 Task: Add Sprouts SPF 30 Tropical Coconut Mineral Spray Sunscreen to the cart.
Action: Mouse moved to (251, 132)
Screenshot: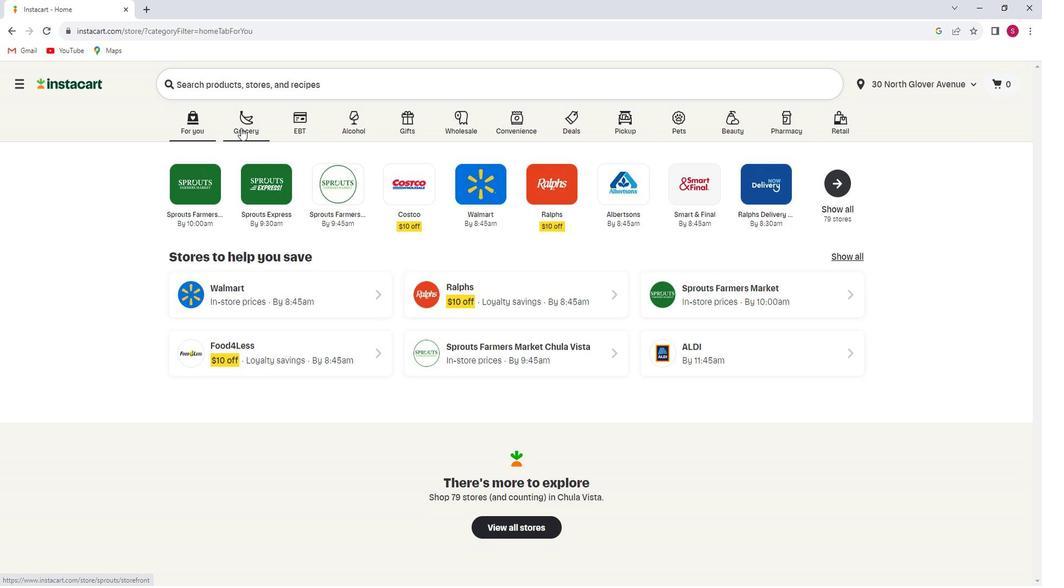 
Action: Mouse pressed left at (251, 132)
Screenshot: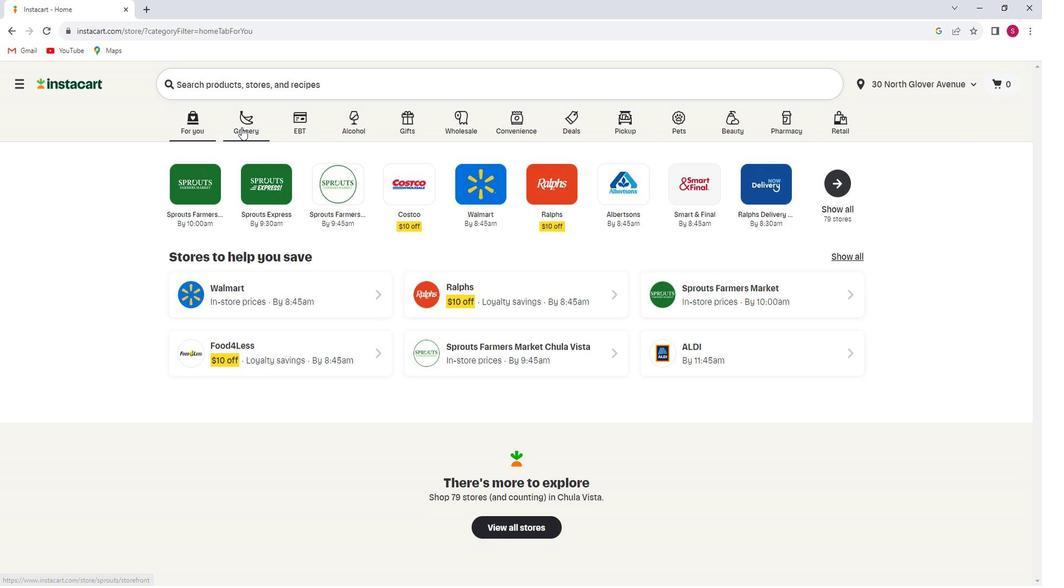 
Action: Mouse moved to (281, 329)
Screenshot: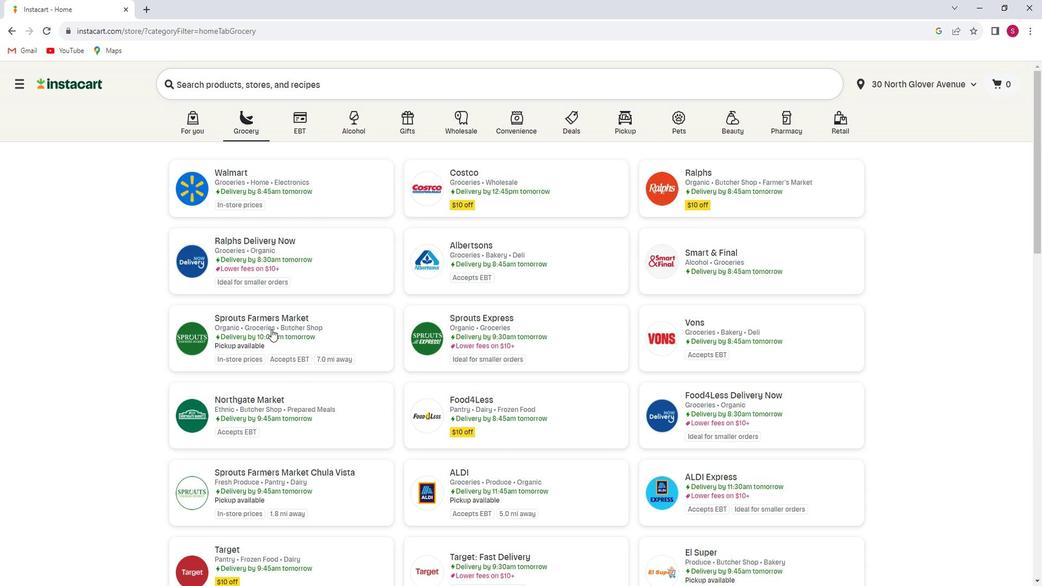 
Action: Mouse pressed left at (281, 329)
Screenshot: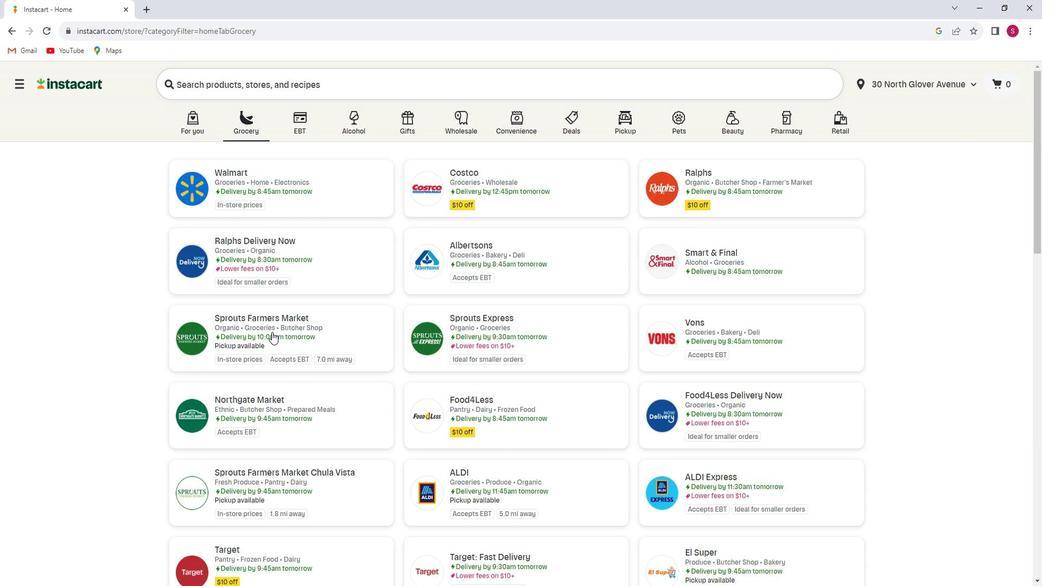 
Action: Mouse moved to (95, 389)
Screenshot: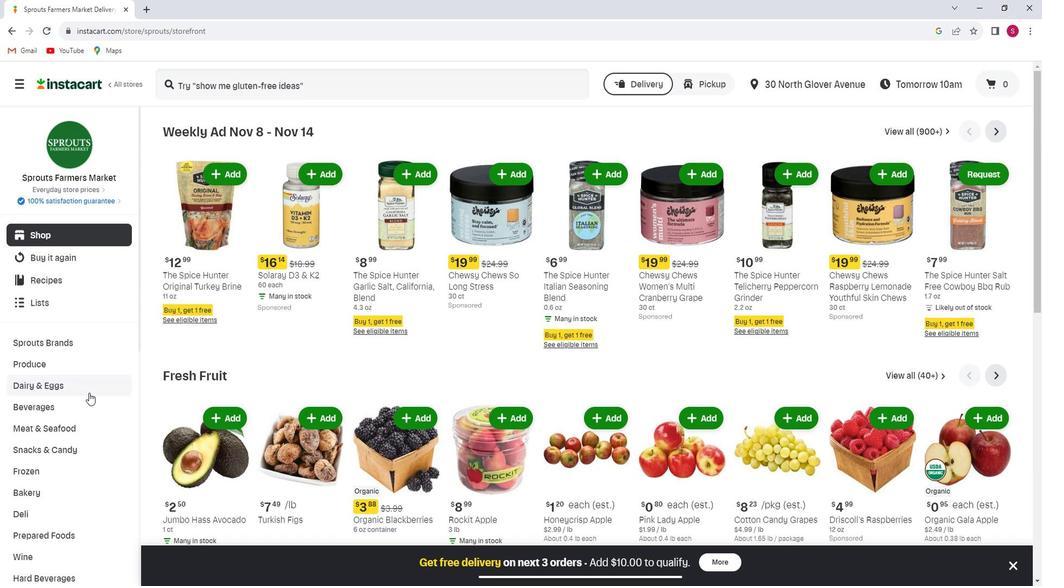 
Action: Mouse scrolled (95, 389) with delta (0, 0)
Screenshot: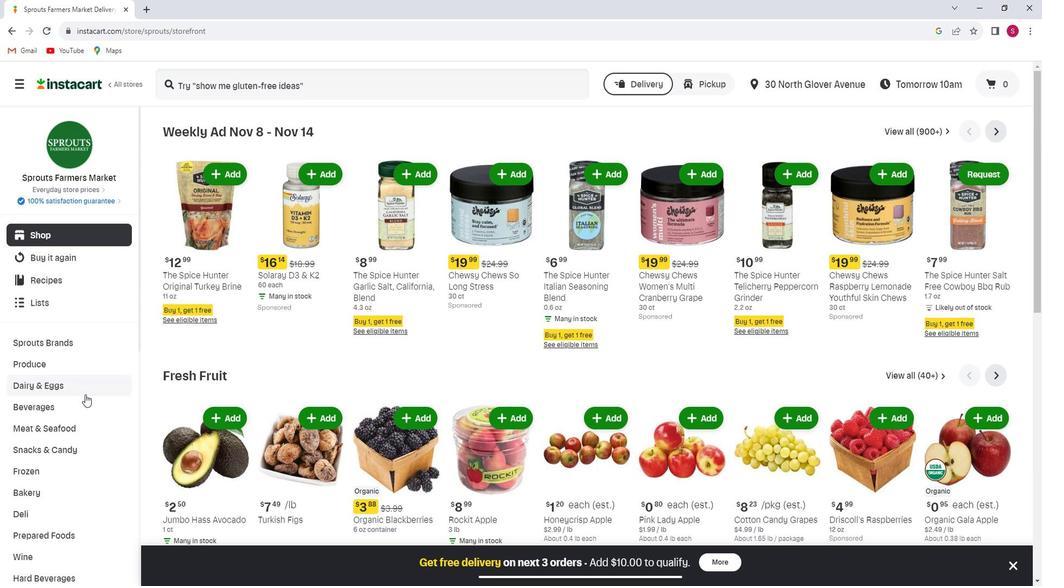 
Action: Mouse scrolled (95, 389) with delta (0, 0)
Screenshot: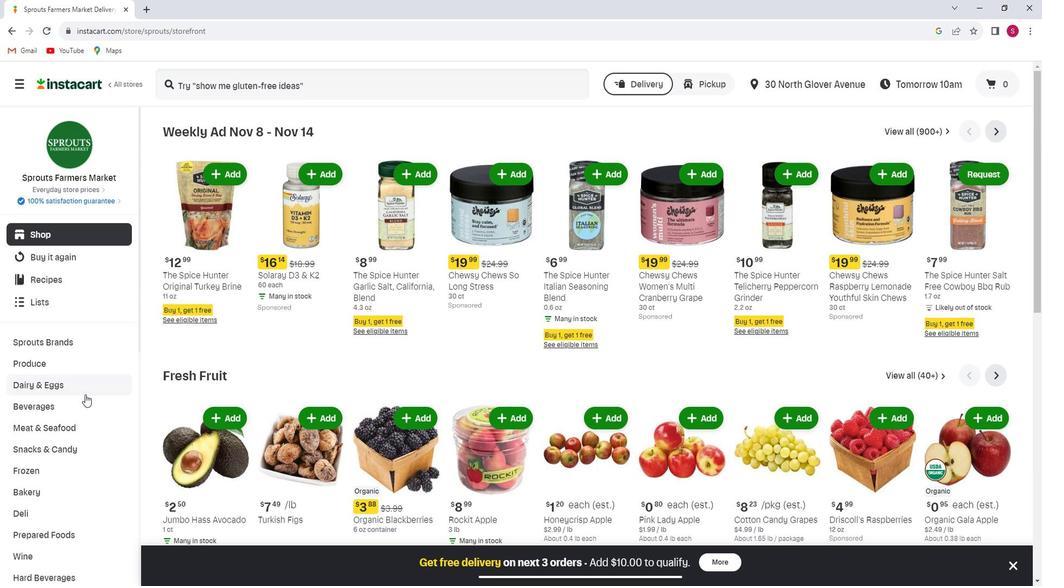 
Action: Mouse scrolled (95, 389) with delta (0, 0)
Screenshot: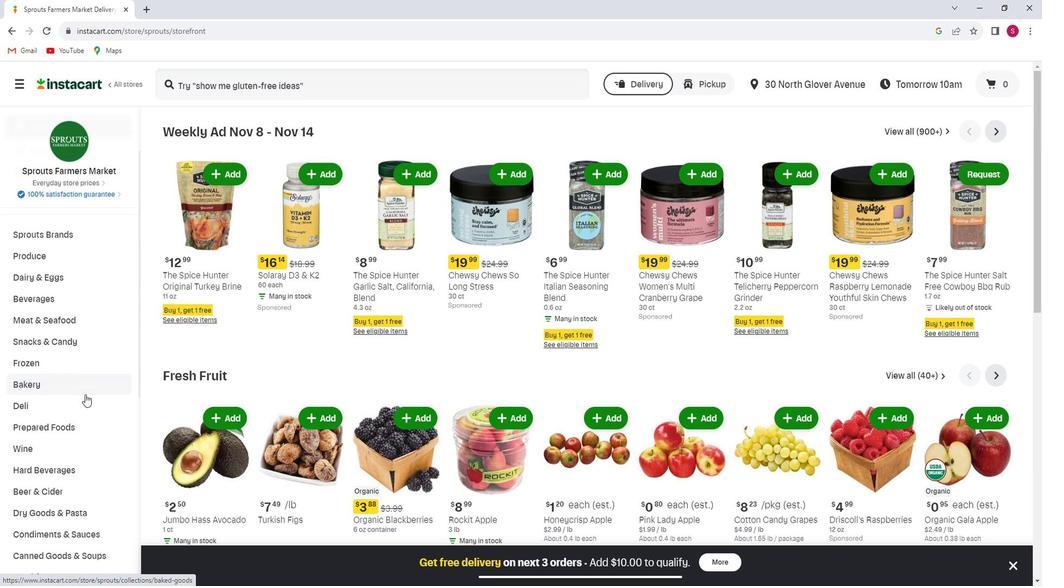 
Action: Mouse scrolled (95, 389) with delta (0, 0)
Screenshot: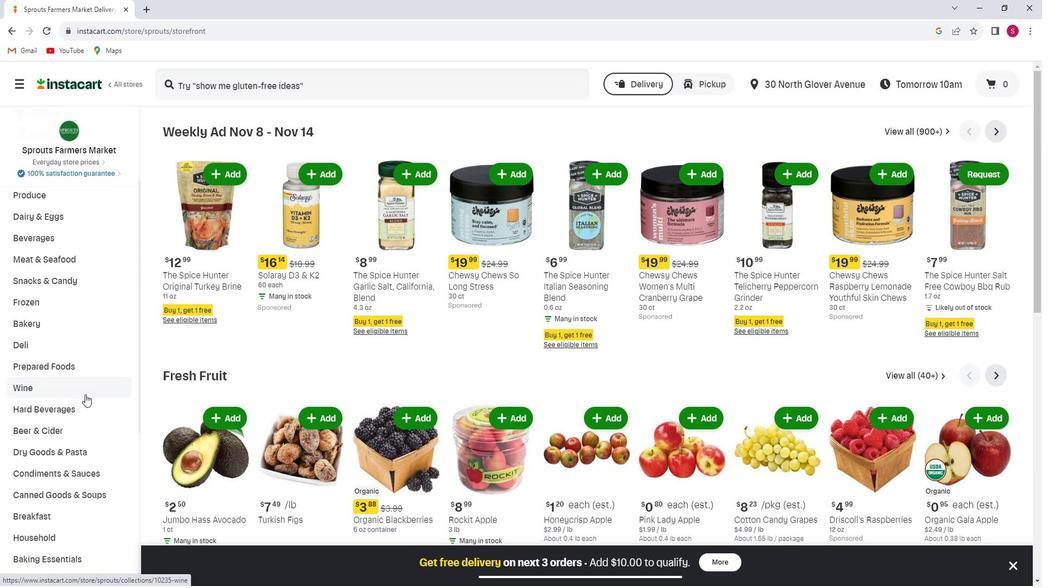 
Action: Mouse scrolled (95, 389) with delta (0, 0)
Screenshot: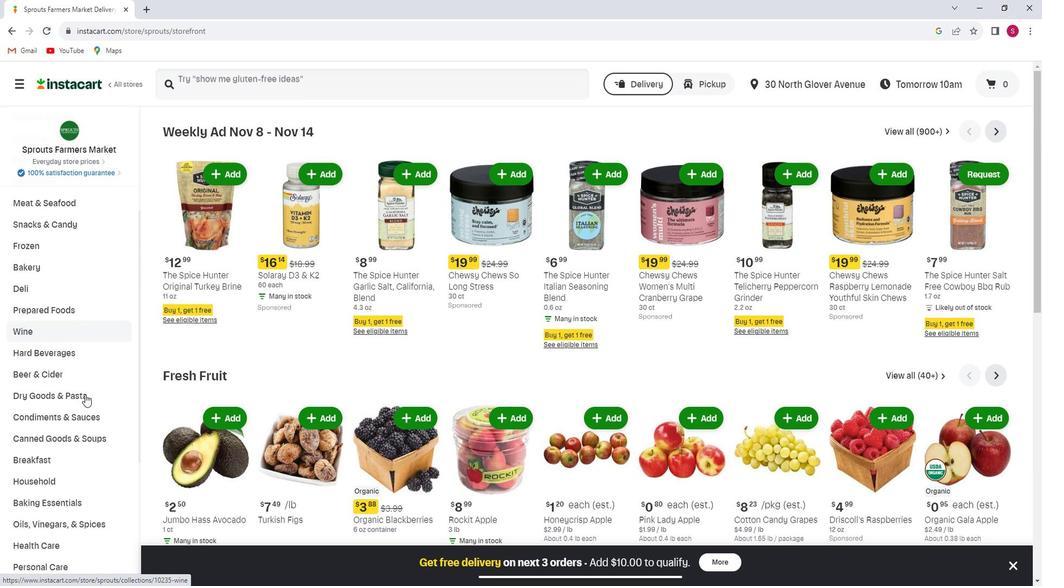 
Action: Mouse scrolled (95, 389) with delta (0, 0)
Screenshot: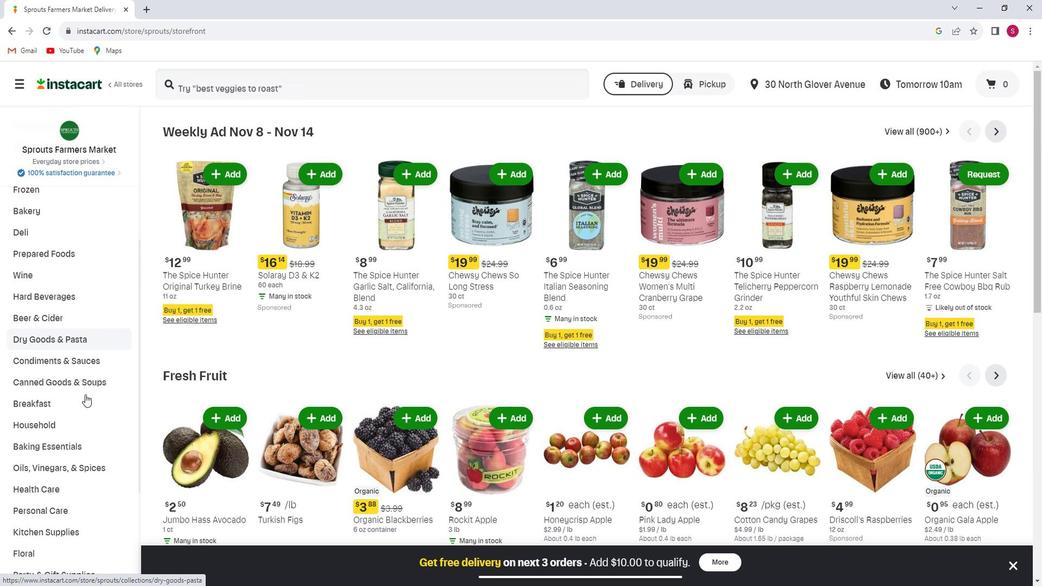 
Action: Mouse scrolled (95, 389) with delta (0, 0)
Screenshot: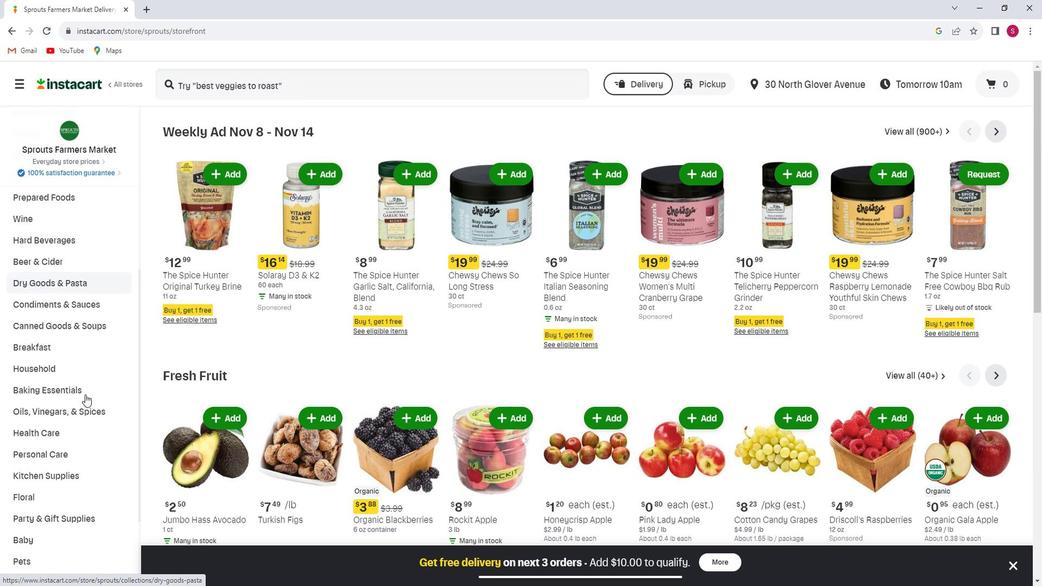 
Action: Mouse moved to (89, 393)
Screenshot: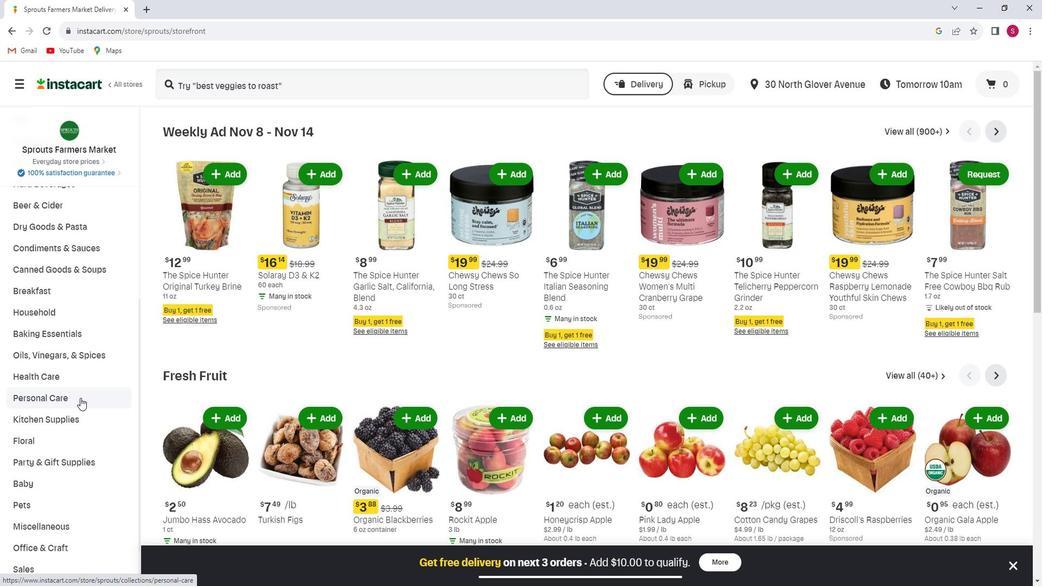
Action: Mouse pressed left at (89, 393)
Screenshot: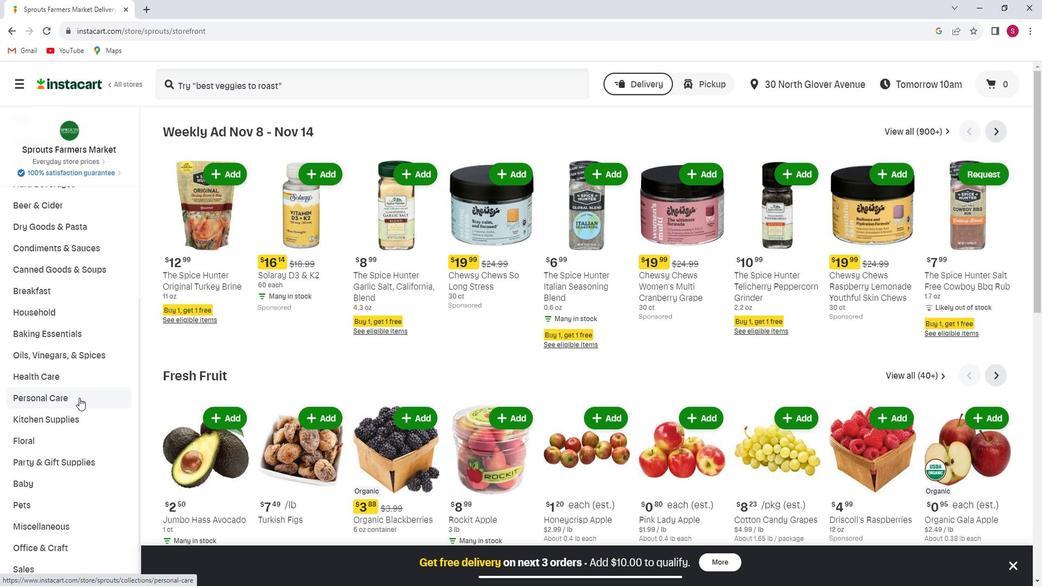 
Action: Mouse moved to (852, 161)
Screenshot: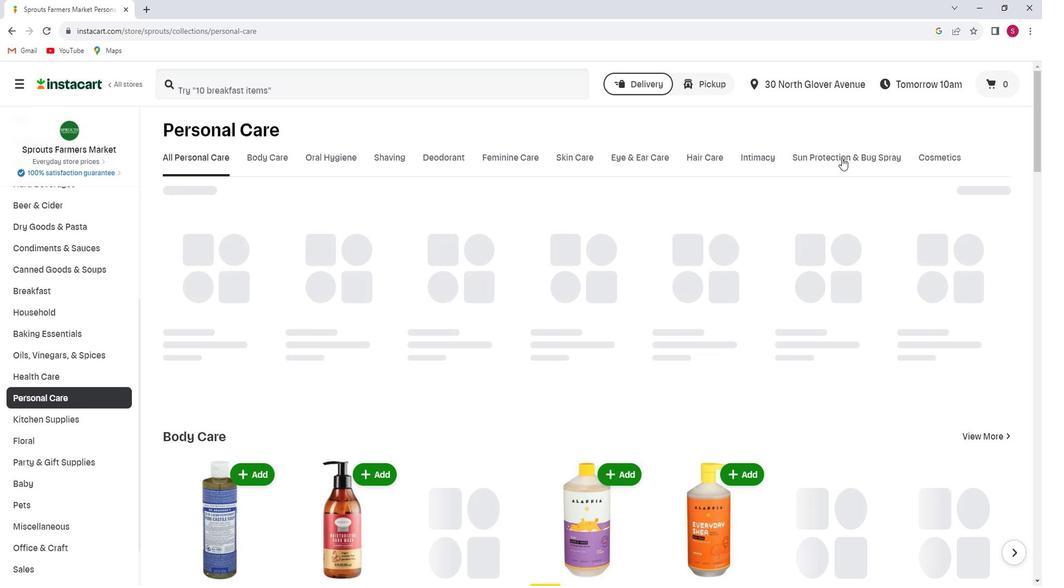 
Action: Mouse pressed left at (852, 161)
Screenshot: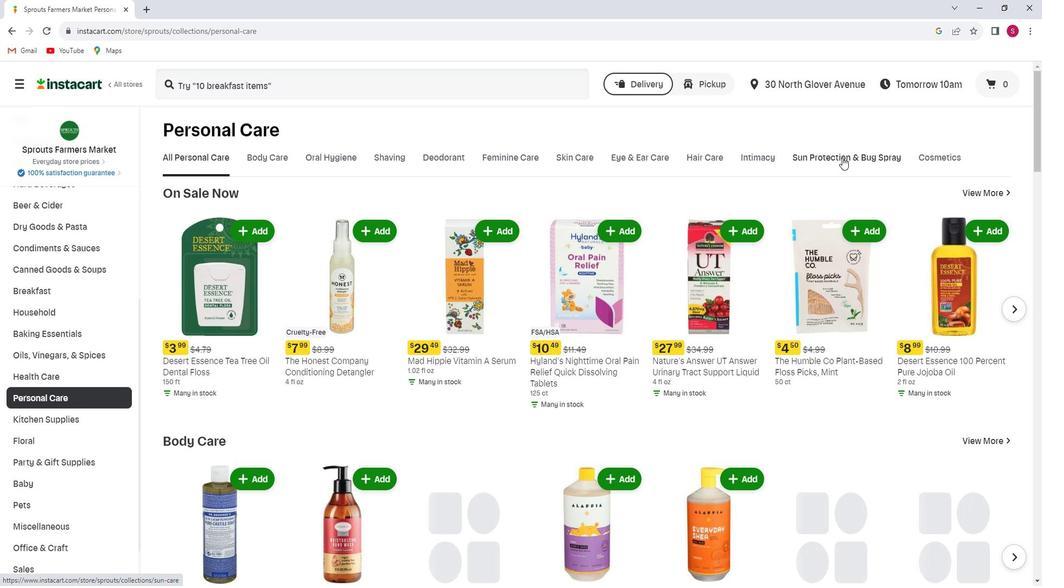 
Action: Mouse moved to (360, 87)
Screenshot: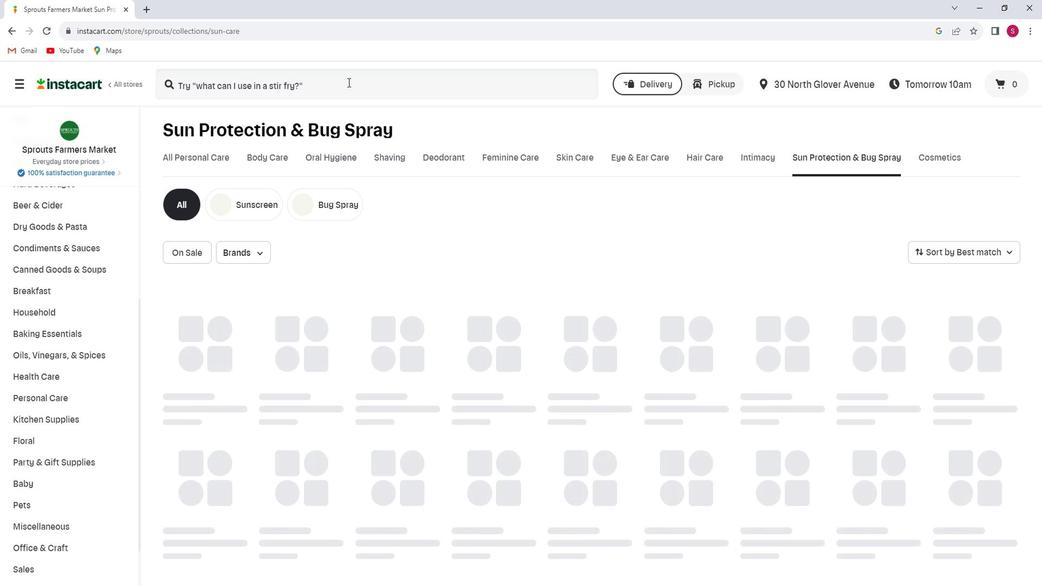 
Action: Mouse pressed left at (360, 87)
Screenshot: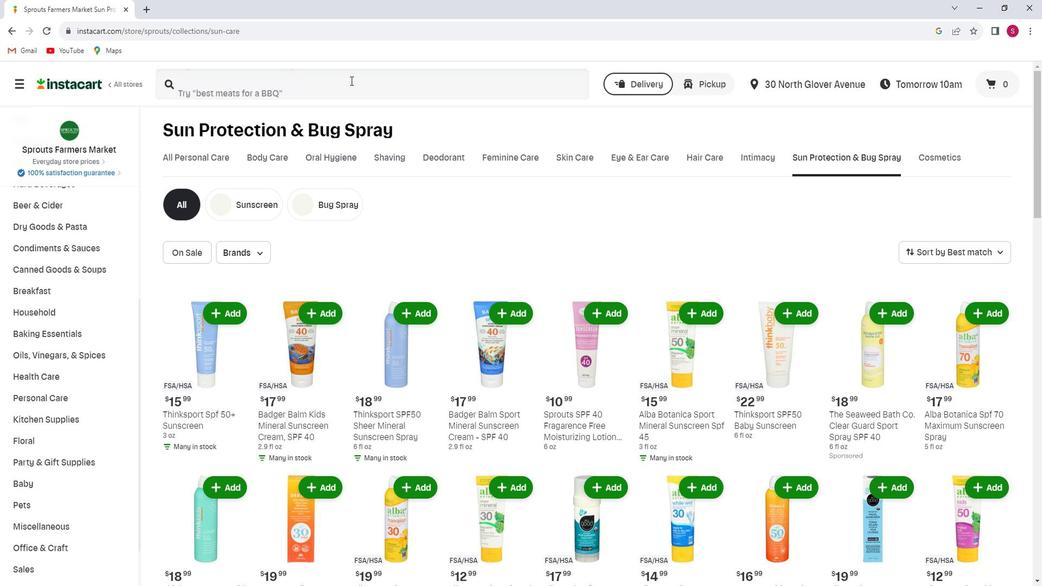 
Action: Key pressed <Key.shift>Sprouts<Key.space><Key.shift>S<Key.shift_r>P
Screenshot: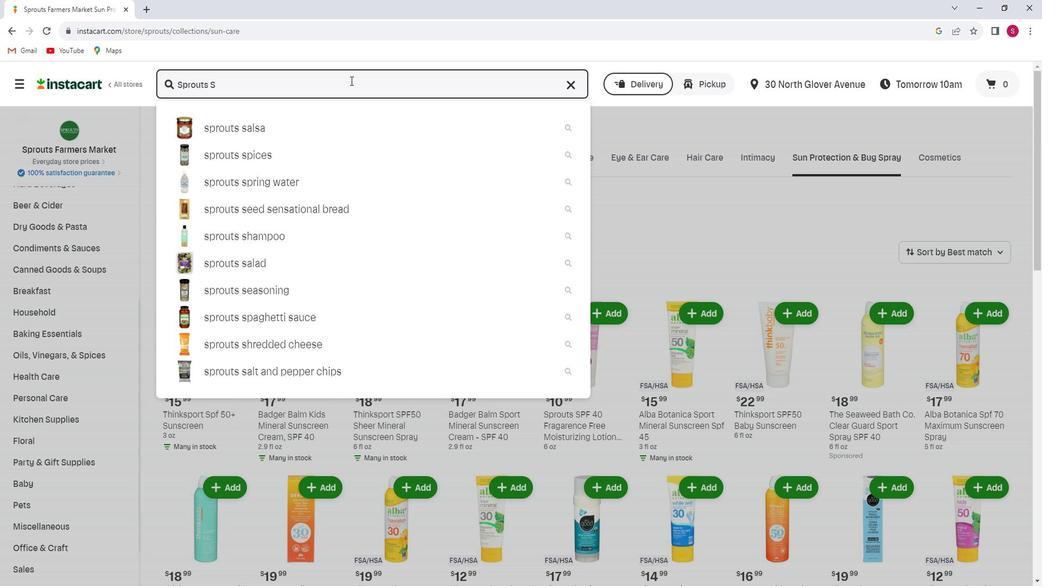 
Action: Mouse moved to (360, 87)
Screenshot: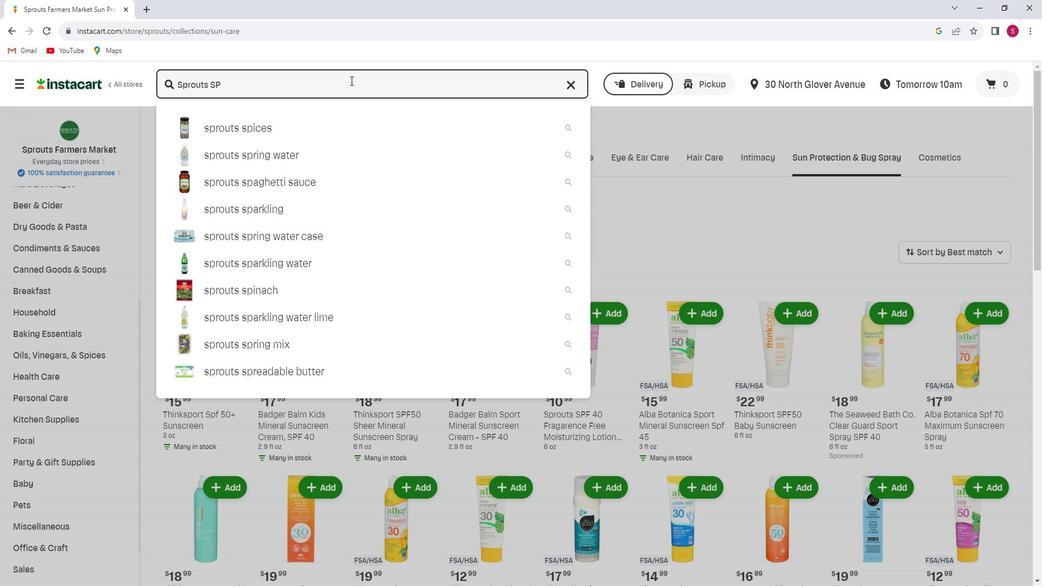 
Action: Key pressed <Key.shift>F<Key.space>30<Key.space><Key.shift>Tropical<Key.space><Key.shift>Coconut<Key.space><Key.shift_r>Mineral<Key.space><Key.shift>Spray<Key.space><Key.shift>Sunscreen<Key.enter>
Screenshot: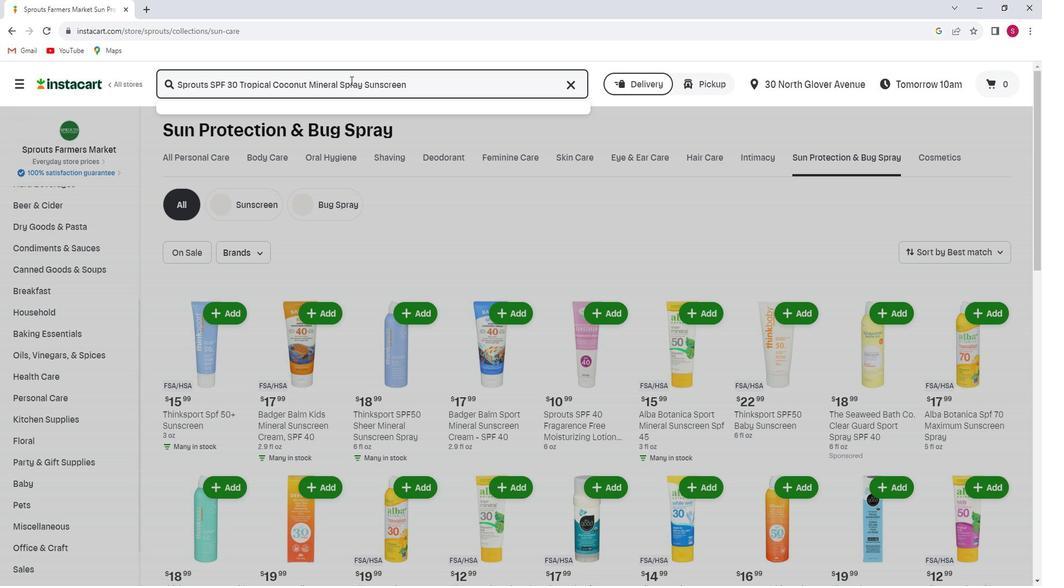 
Action: Mouse moved to (341, 182)
Screenshot: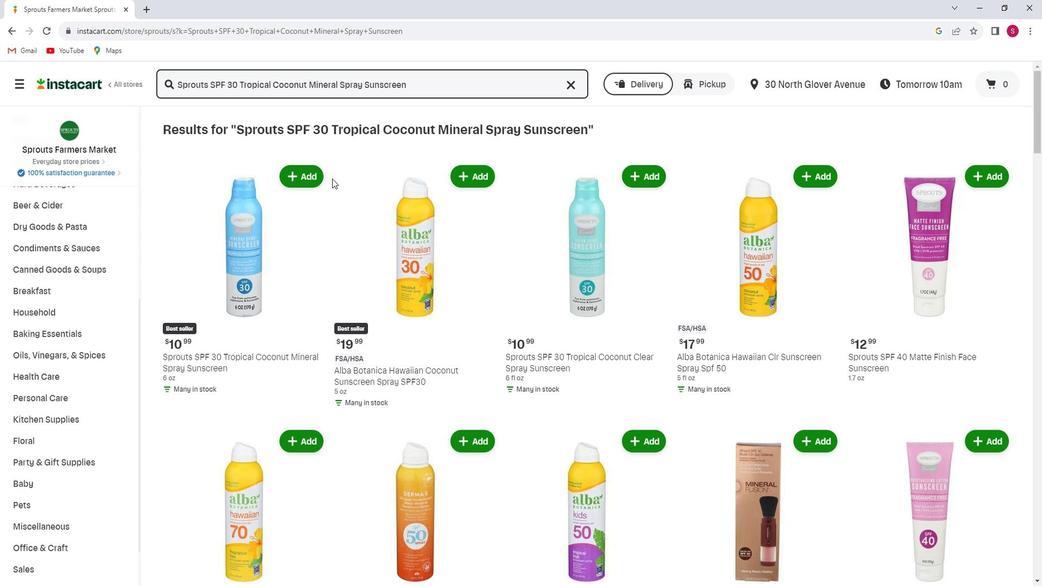 
Action: Mouse scrolled (341, 181) with delta (0, 0)
Screenshot: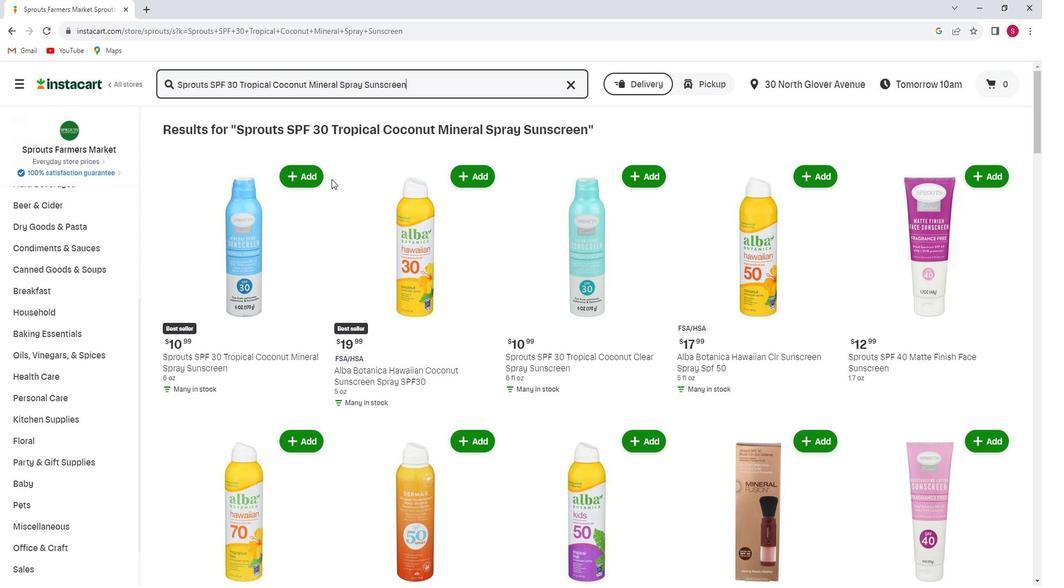 
Action: Mouse scrolled (341, 182) with delta (0, 0)
Screenshot: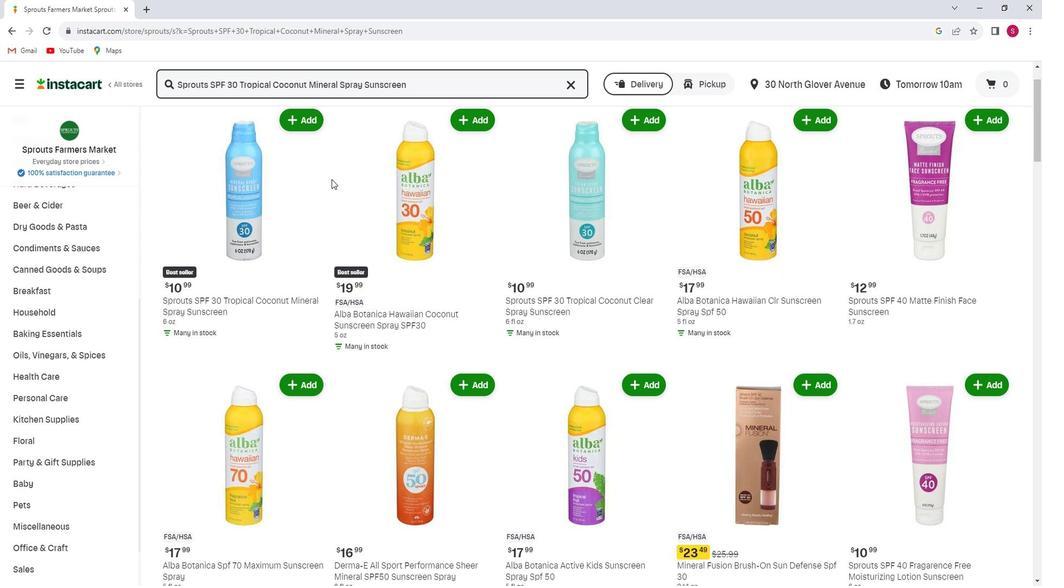 
Action: Mouse moved to (315, 176)
Screenshot: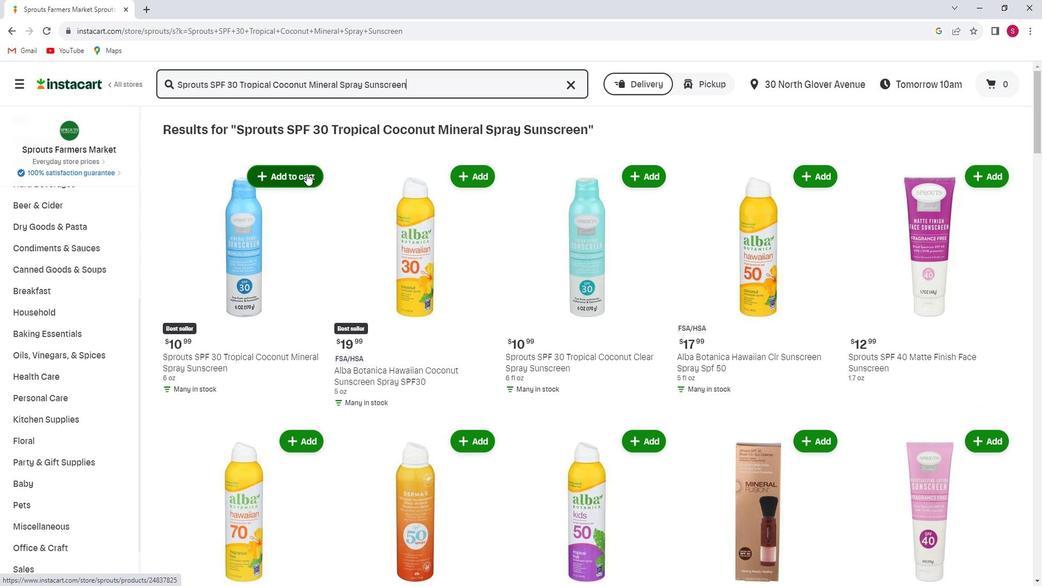 
Action: Mouse pressed left at (315, 176)
Screenshot: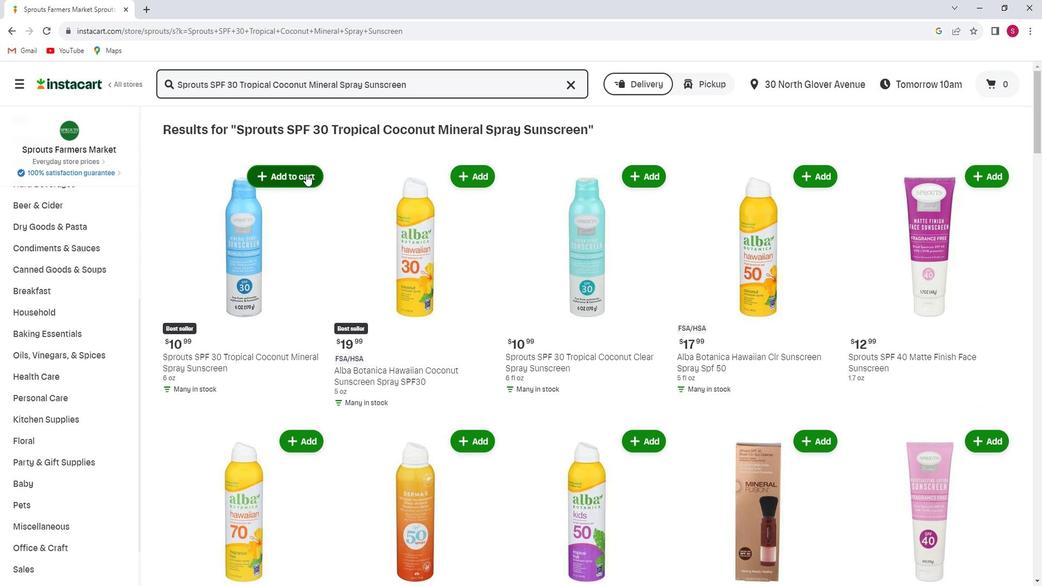 
Action: Mouse moved to (330, 222)
Screenshot: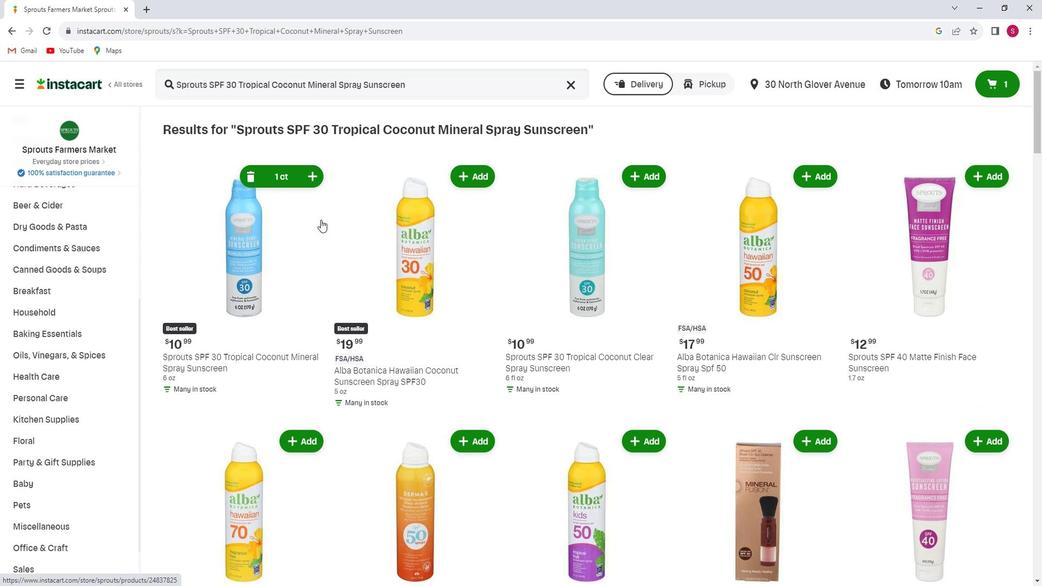 
